 Task: Add Mauro & Gianni Blue Cheese Crumbles Cup to the cart.
Action: Mouse pressed left at (19, 95)
Screenshot: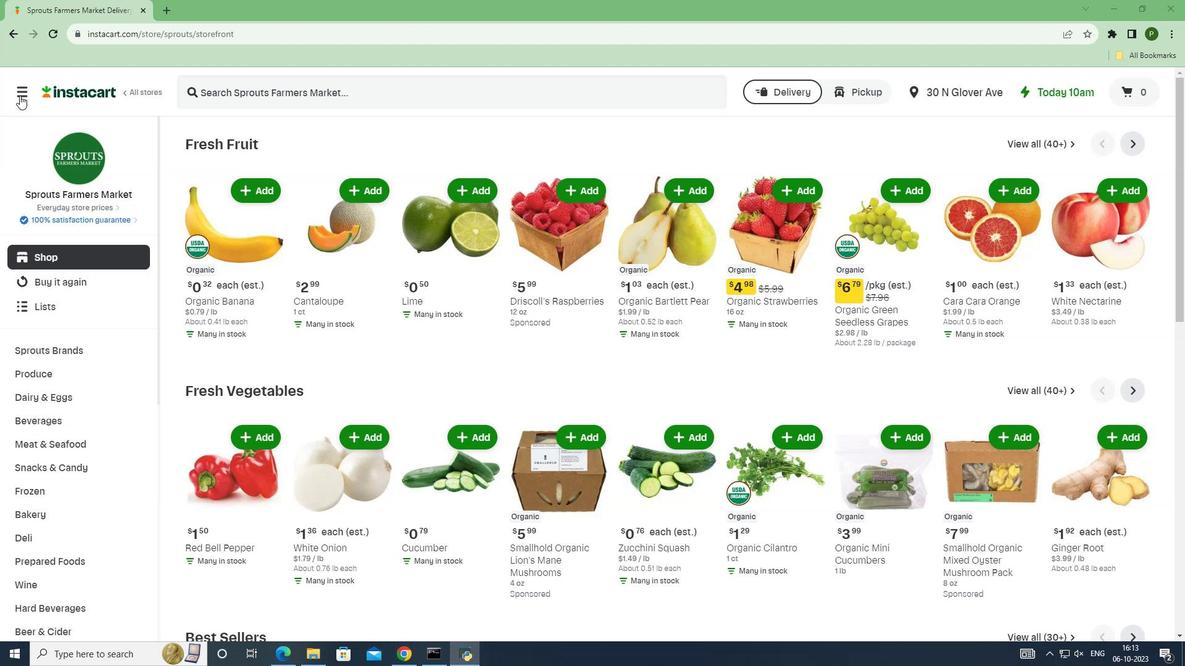 
Action: Mouse moved to (32, 330)
Screenshot: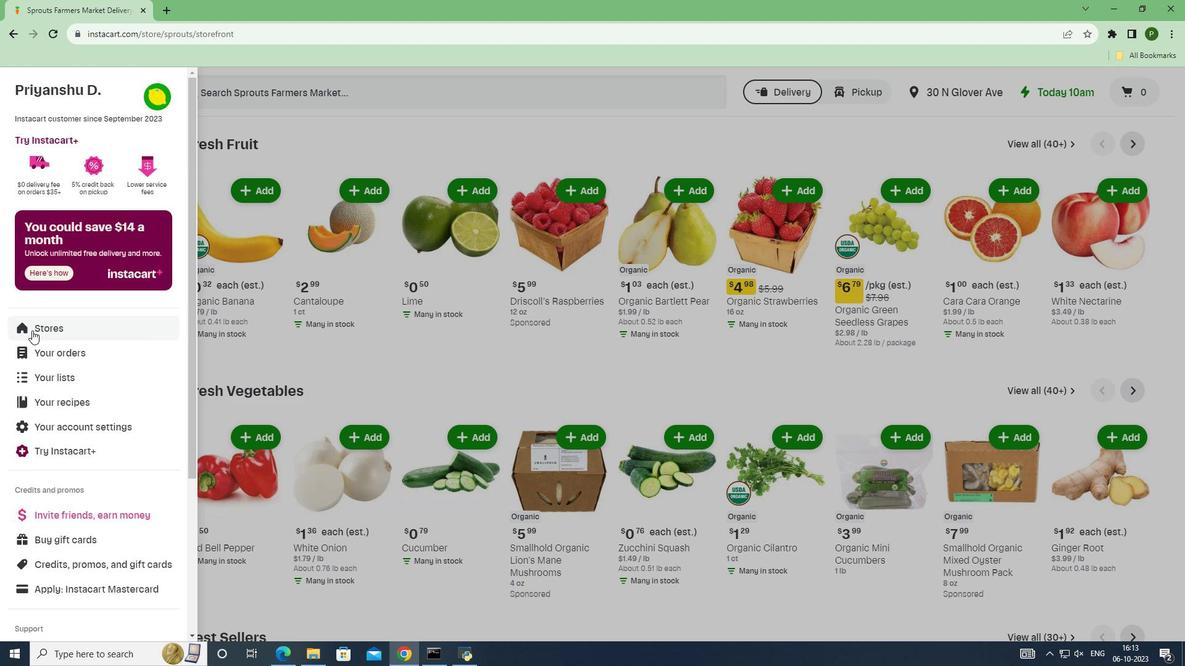 
Action: Mouse pressed left at (32, 330)
Screenshot: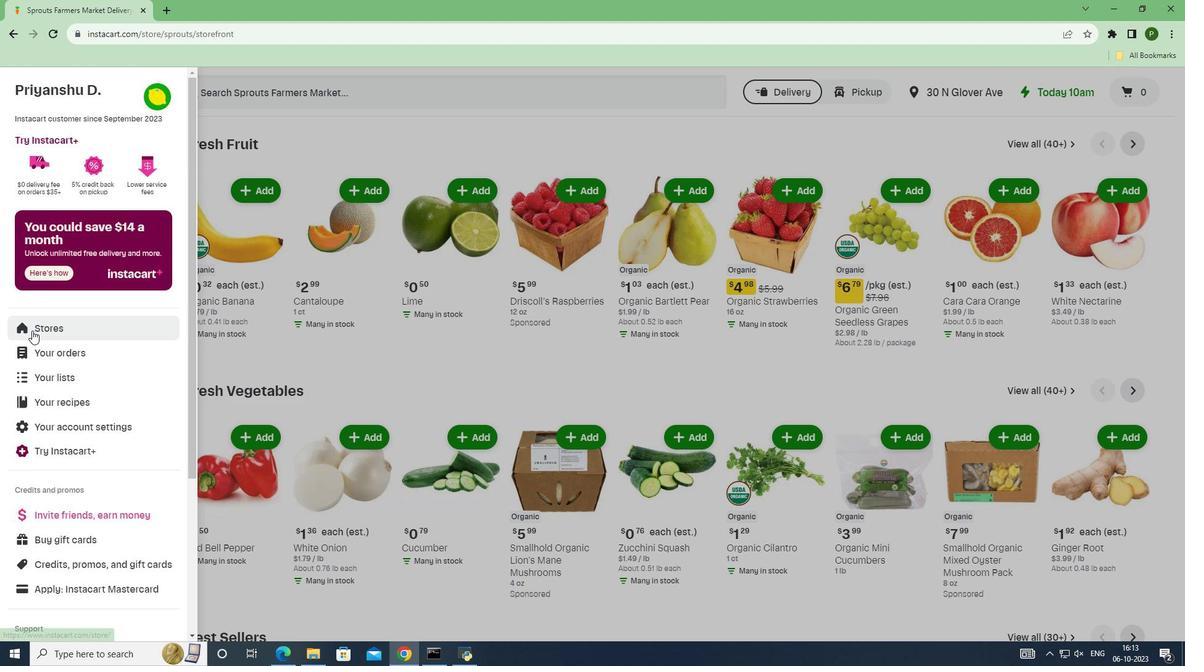 
Action: Mouse moved to (287, 145)
Screenshot: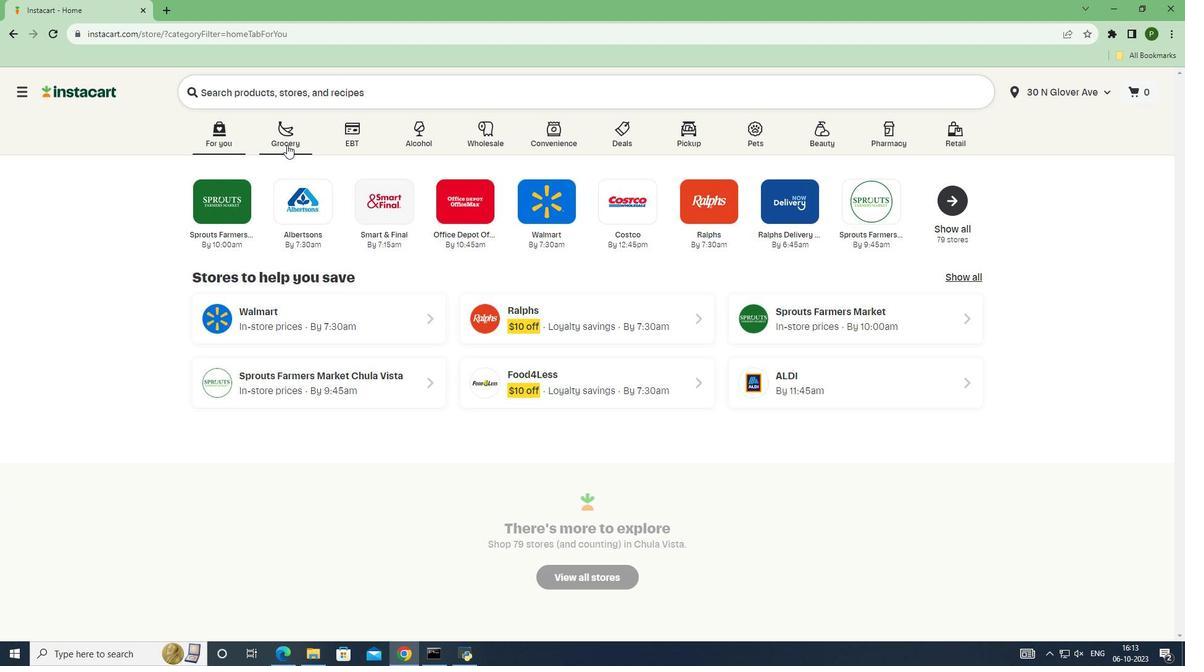 
Action: Mouse pressed left at (287, 145)
Screenshot: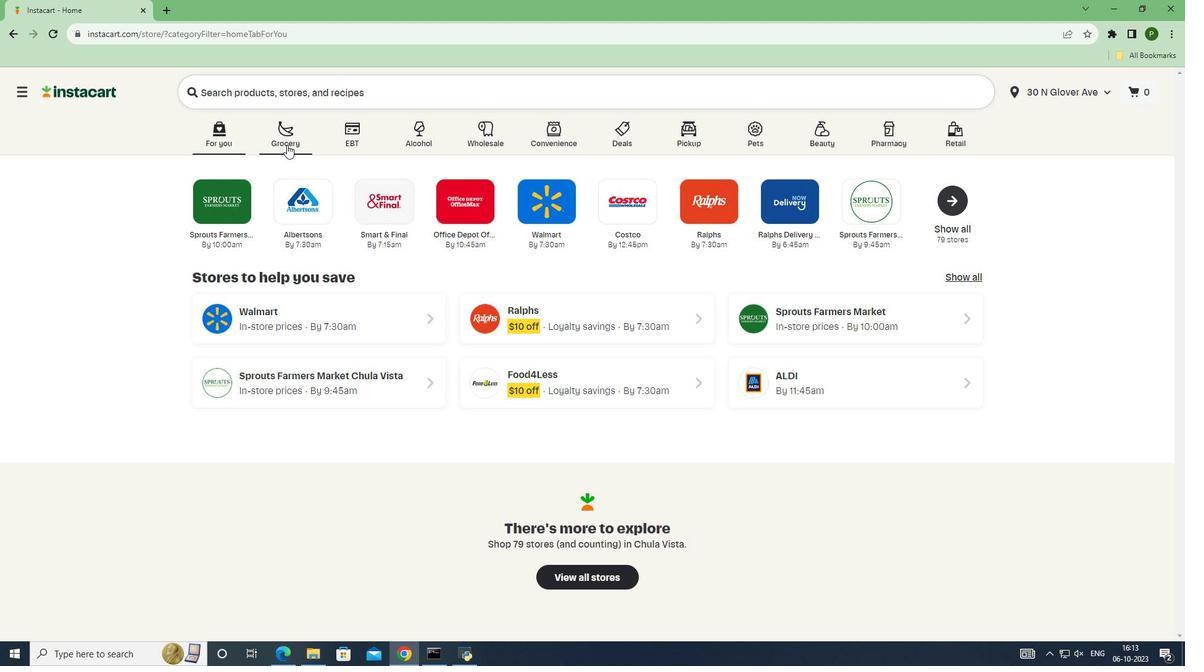
Action: Mouse moved to (777, 276)
Screenshot: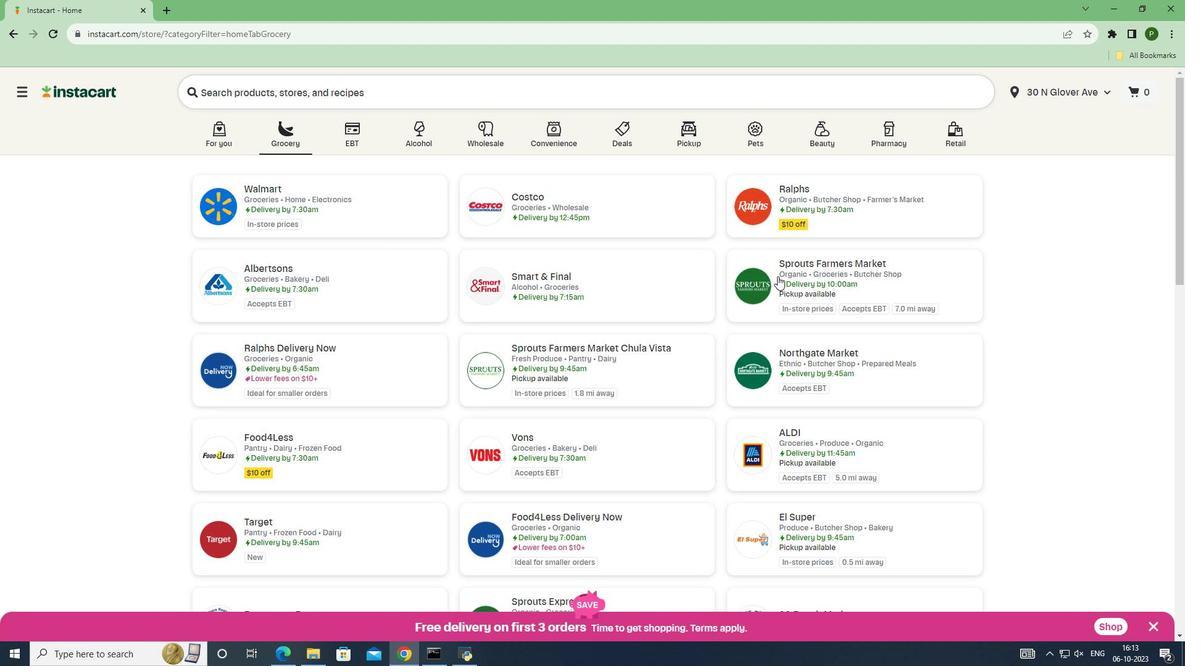 
Action: Mouse pressed left at (777, 276)
Screenshot: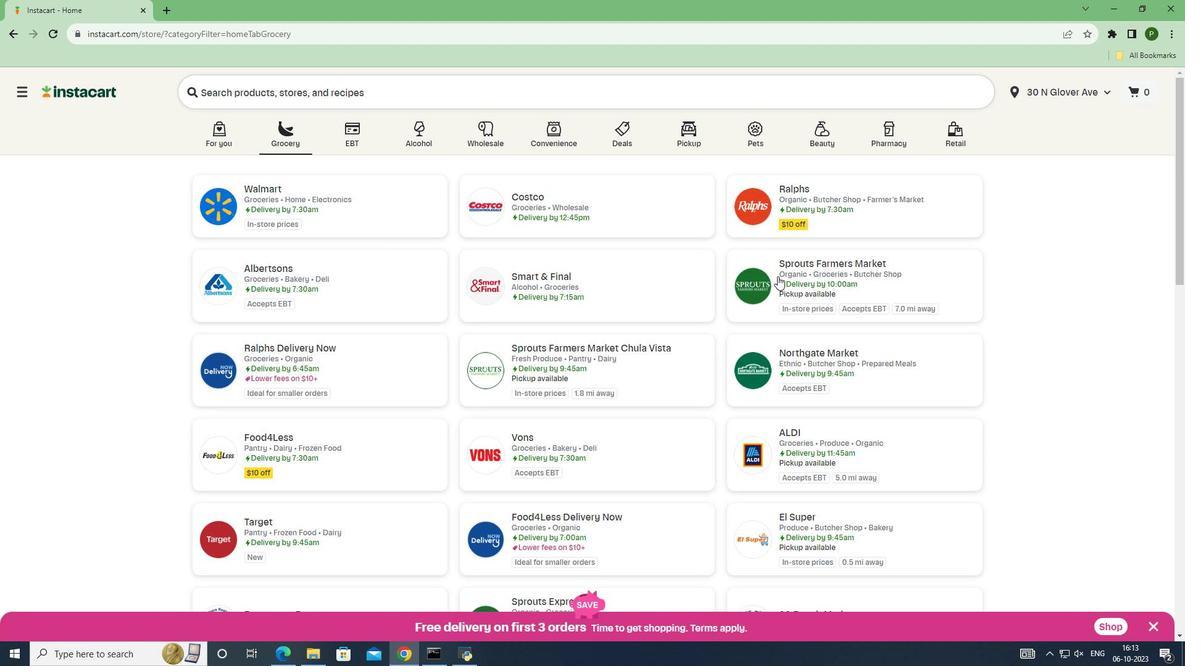 
Action: Mouse moved to (64, 388)
Screenshot: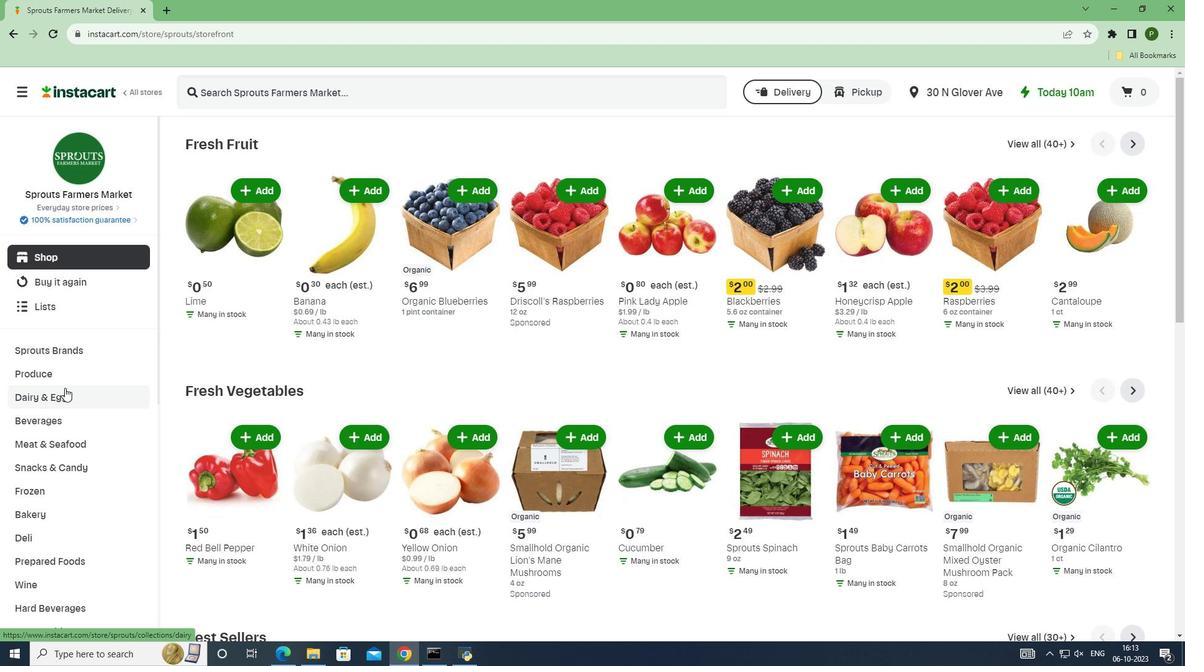 
Action: Mouse pressed left at (64, 388)
Screenshot: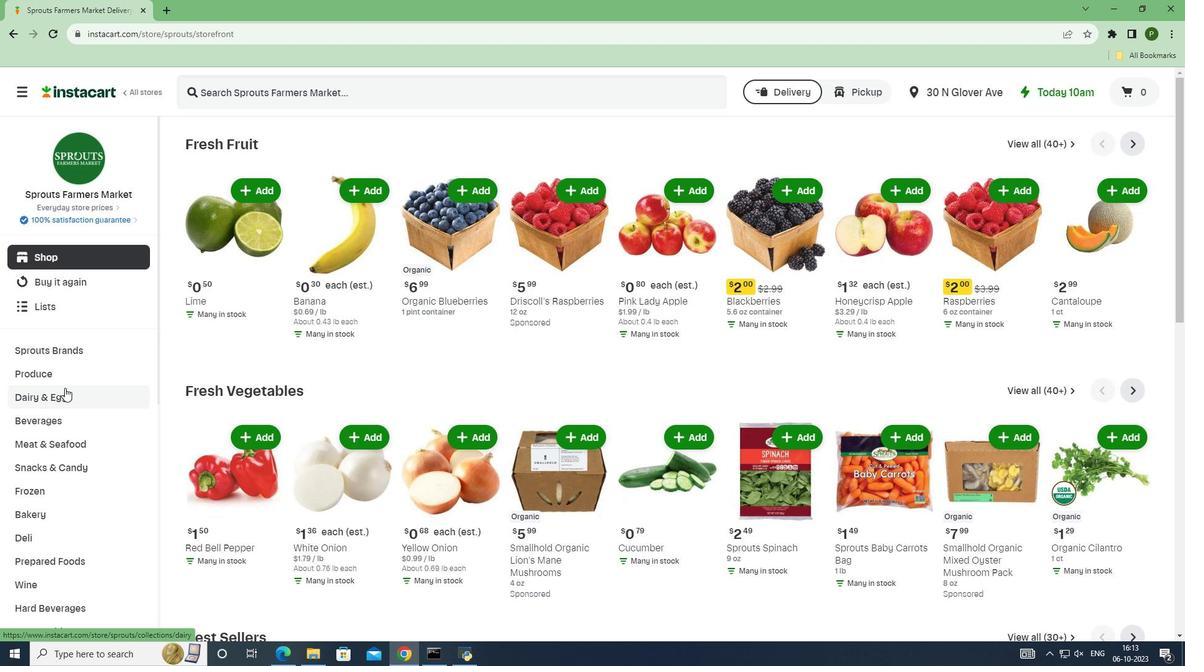 
Action: Mouse moved to (60, 450)
Screenshot: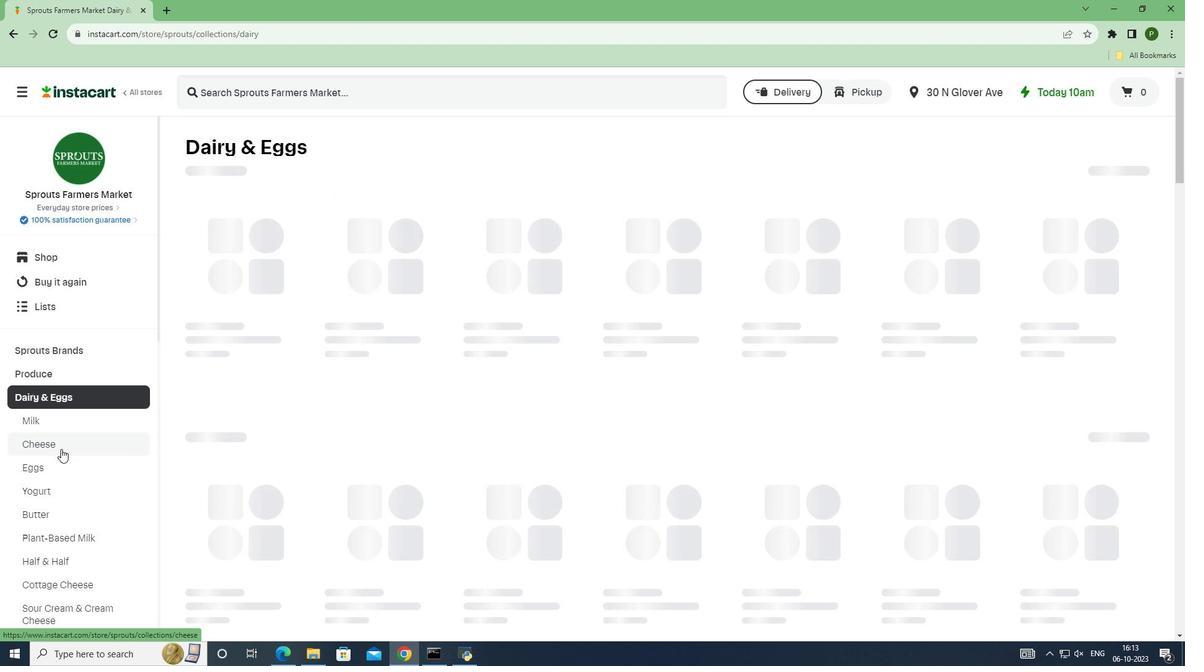 
Action: Mouse pressed left at (60, 450)
Screenshot: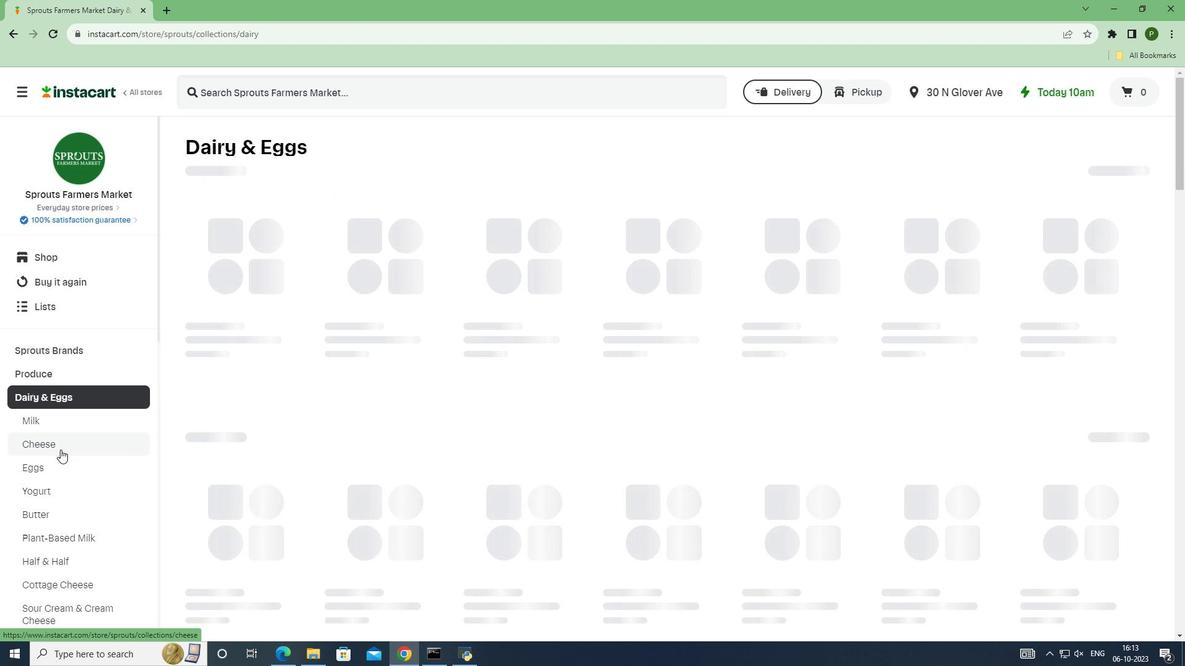 
Action: Mouse moved to (253, 91)
Screenshot: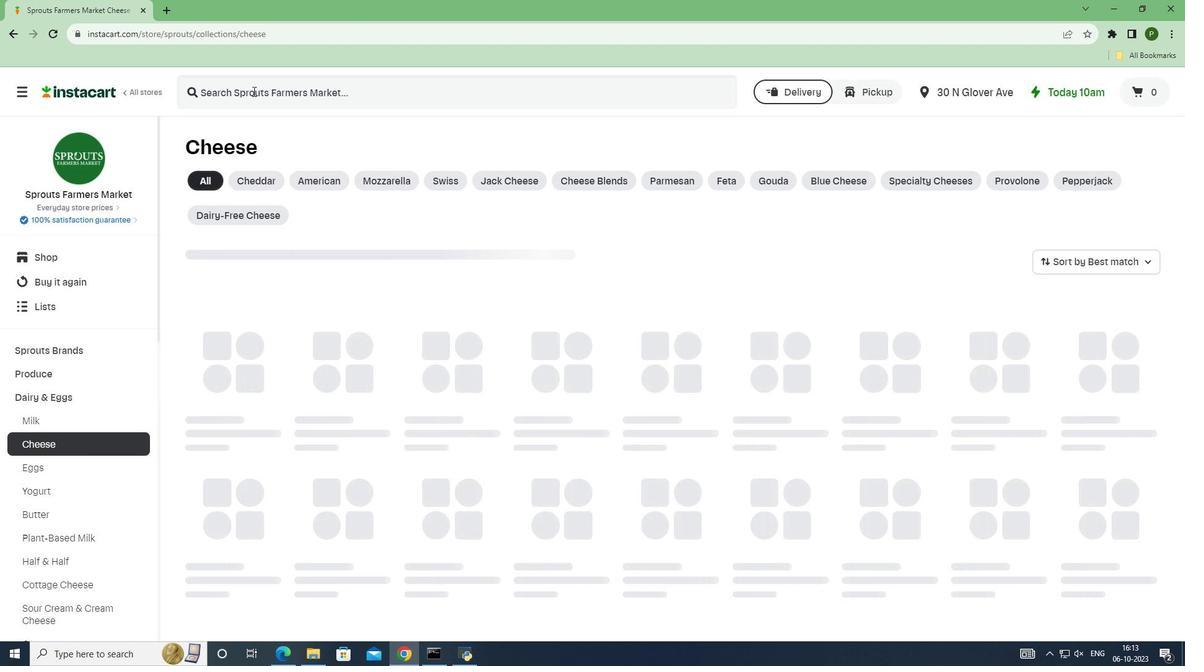 
Action: Mouse pressed left at (253, 91)
Screenshot: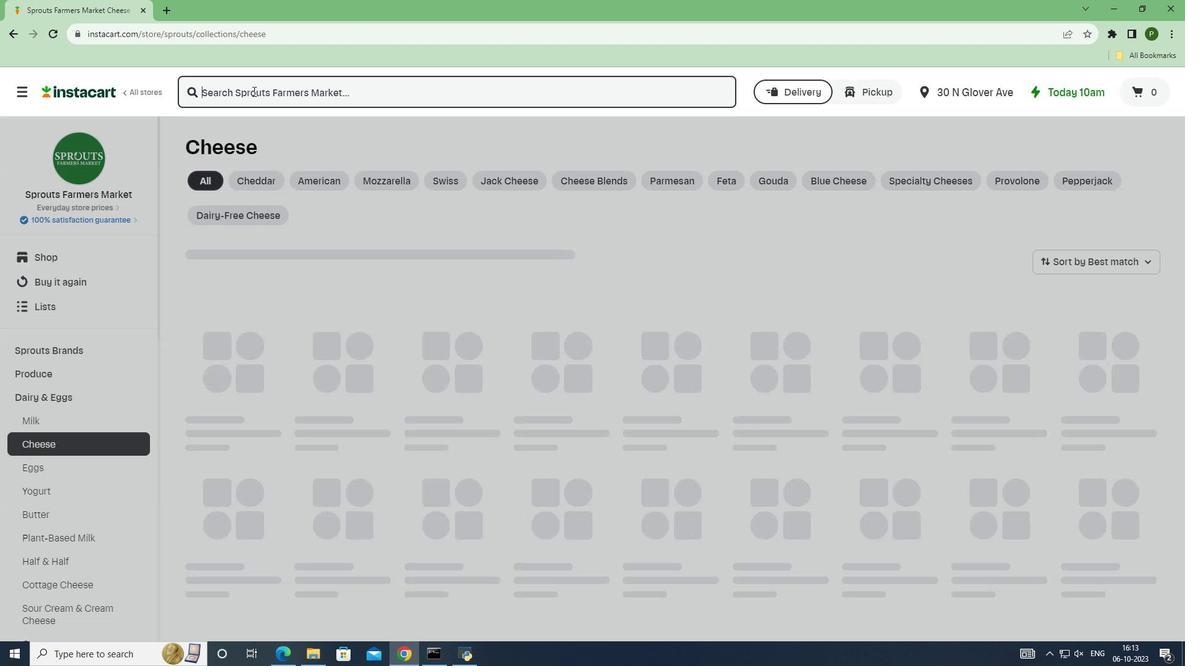 
Action: Key pressed <Key.caps_lock>M<Key.caps_lock>auro<Key.space><Key.shift>&<Key.space><Key.caps_lock>G<Key.caps_lock>ianni<Key.space><Key.caps_lock>B<Key.caps_lock>lue<Key.space><Key.caps_lock>C<Key.caps_lock>heese<Key.space><Key.caps_lock>C<Key.caps_lock>rumbles<Key.space><Key.caps_lock>C<Key.caps_lock>up<Key.space><Key.enter>
Screenshot: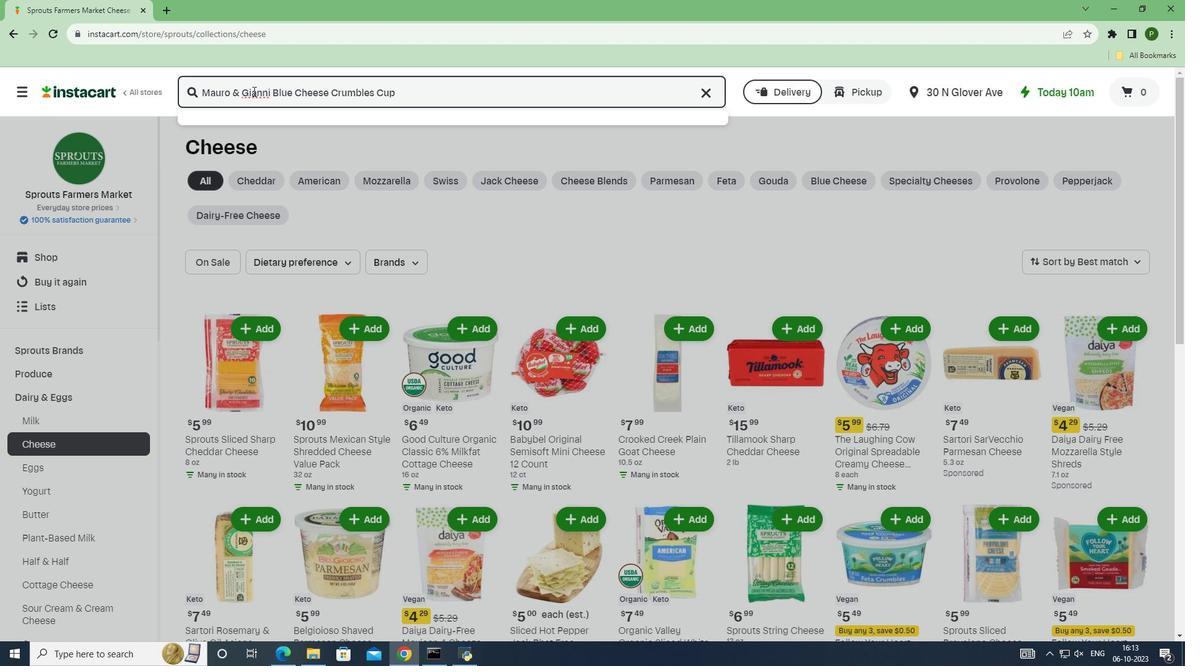 
Action: Mouse moved to (738, 230)
Screenshot: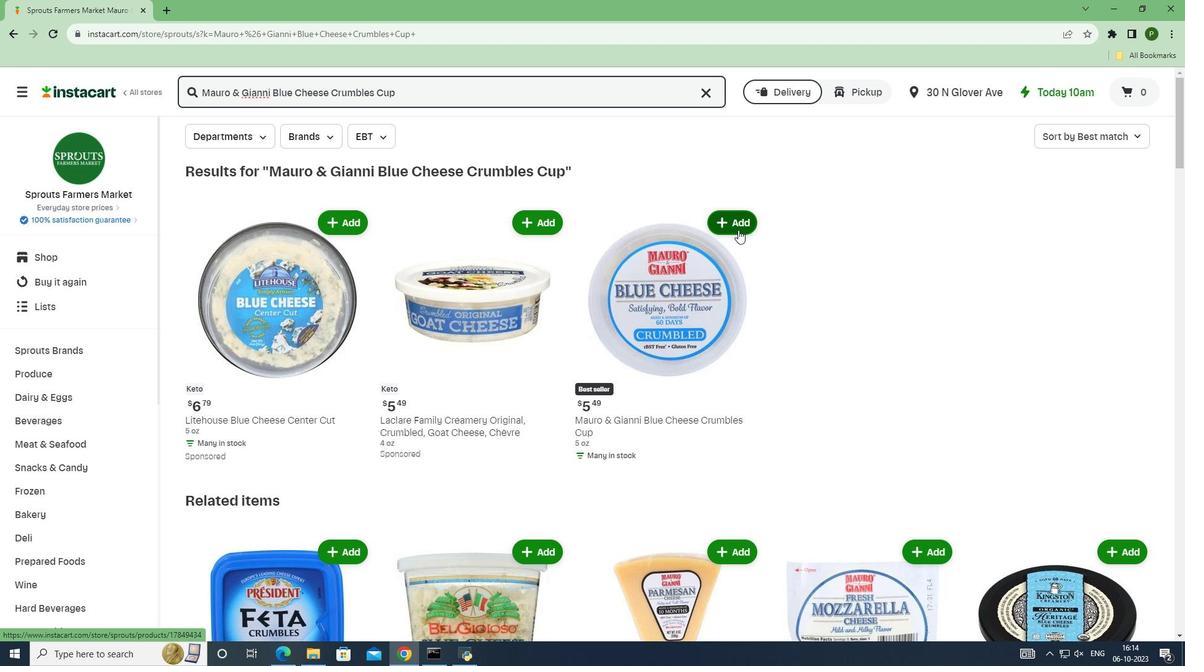 
Action: Mouse pressed left at (738, 230)
Screenshot: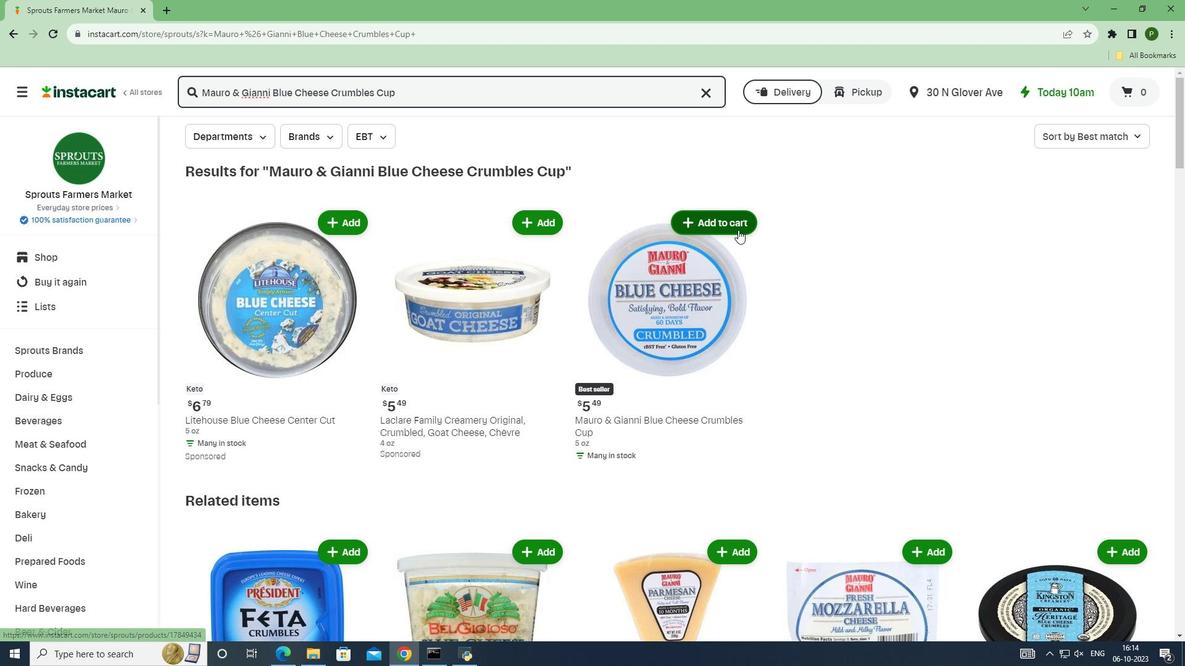 
Action: Mouse moved to (800, 272)
Screenshot: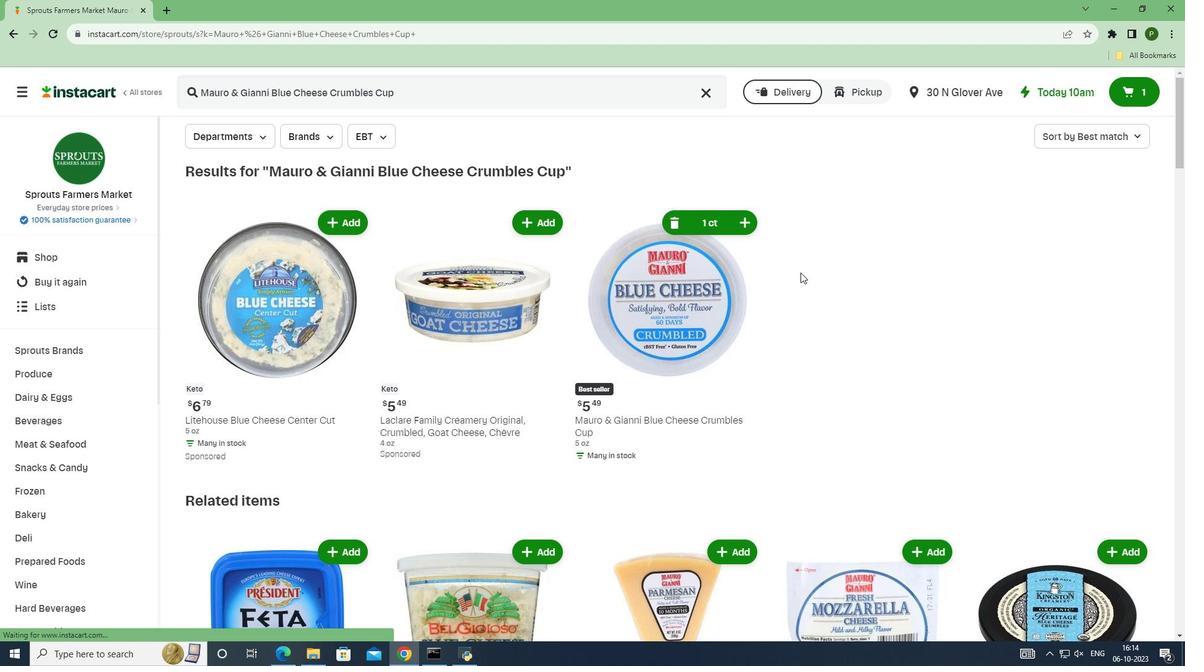 
